 Task: Create Card Influencer Marketing Review in Board Newsletter Design Software to Workspace Corporate Legal Services. Create Card College Preparation Review in Board Sales Pipeline Forecasting to Workspace Corporate Legal Services. Create Card Content Marketing Review in Board Content Marketing Podcast Creation and Promotion Strategy to Workspace Corporate Legal Services
Action: Mouse moved to (100, 434)
Screenshot: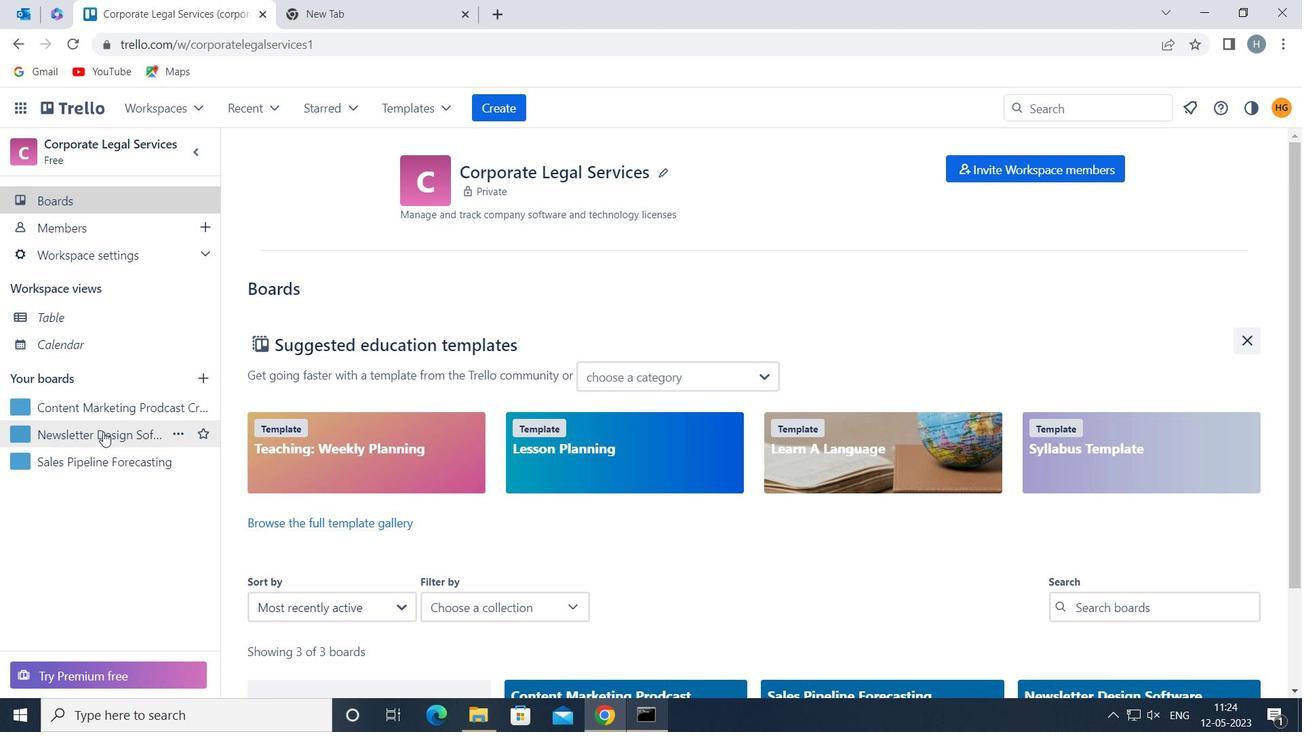
Action: Mouse pressed left at (100, 434)
Screenshot: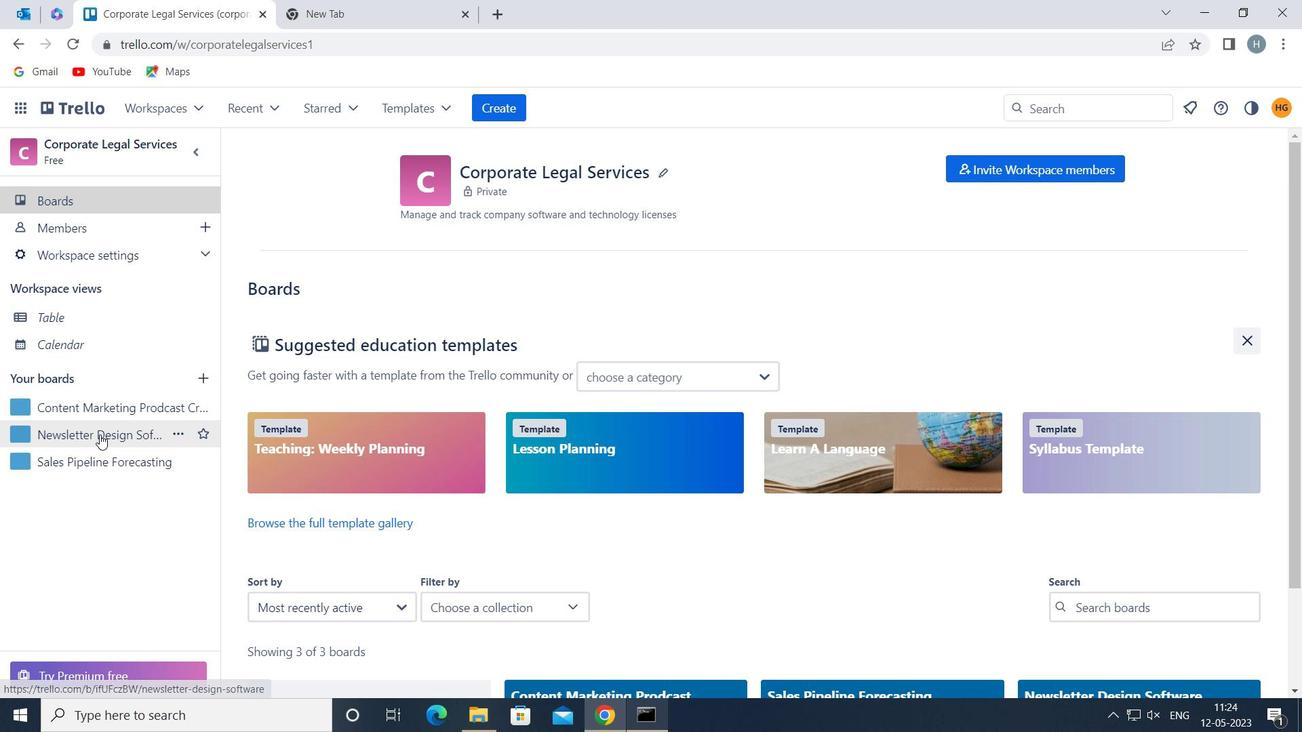
Action: Mouse moved to (344, 251)
Screenshot: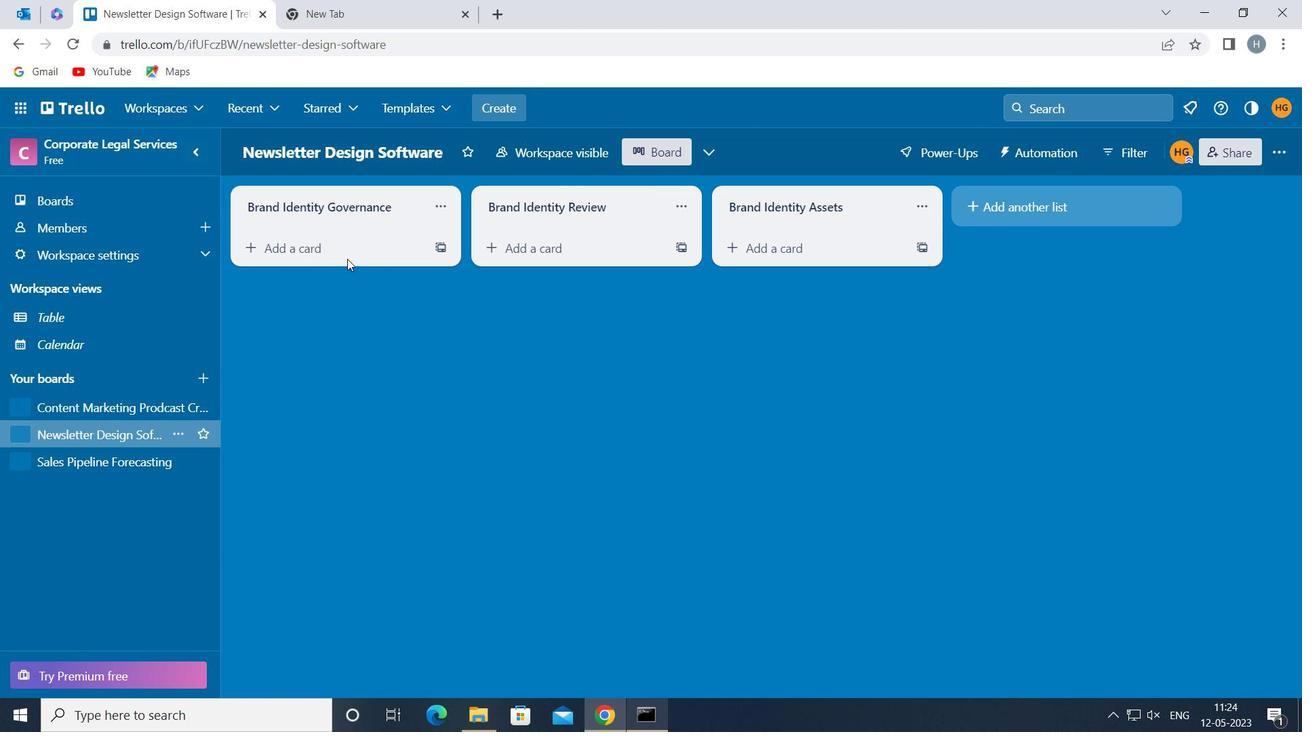 
Action: Mouse pressed left at (344, 251)
Screenshot: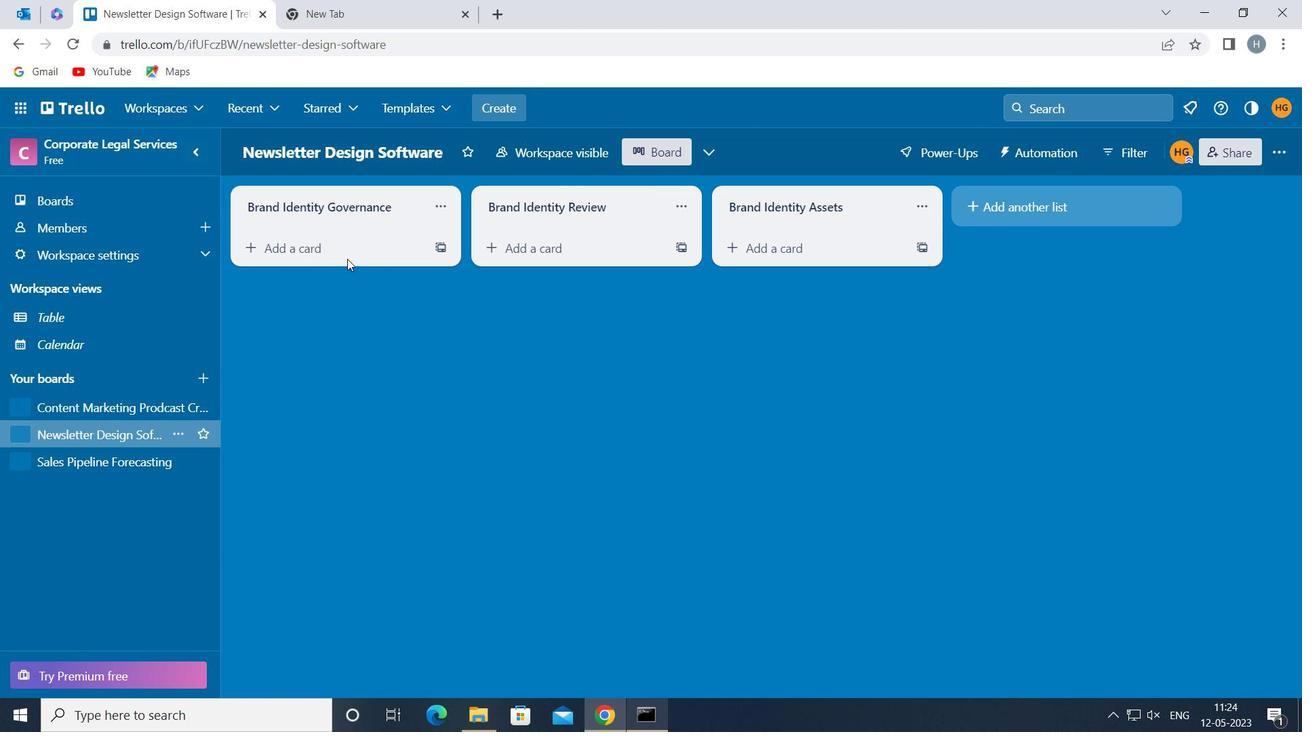 
Action: Mouse moved to (344, 251)
Screenshot: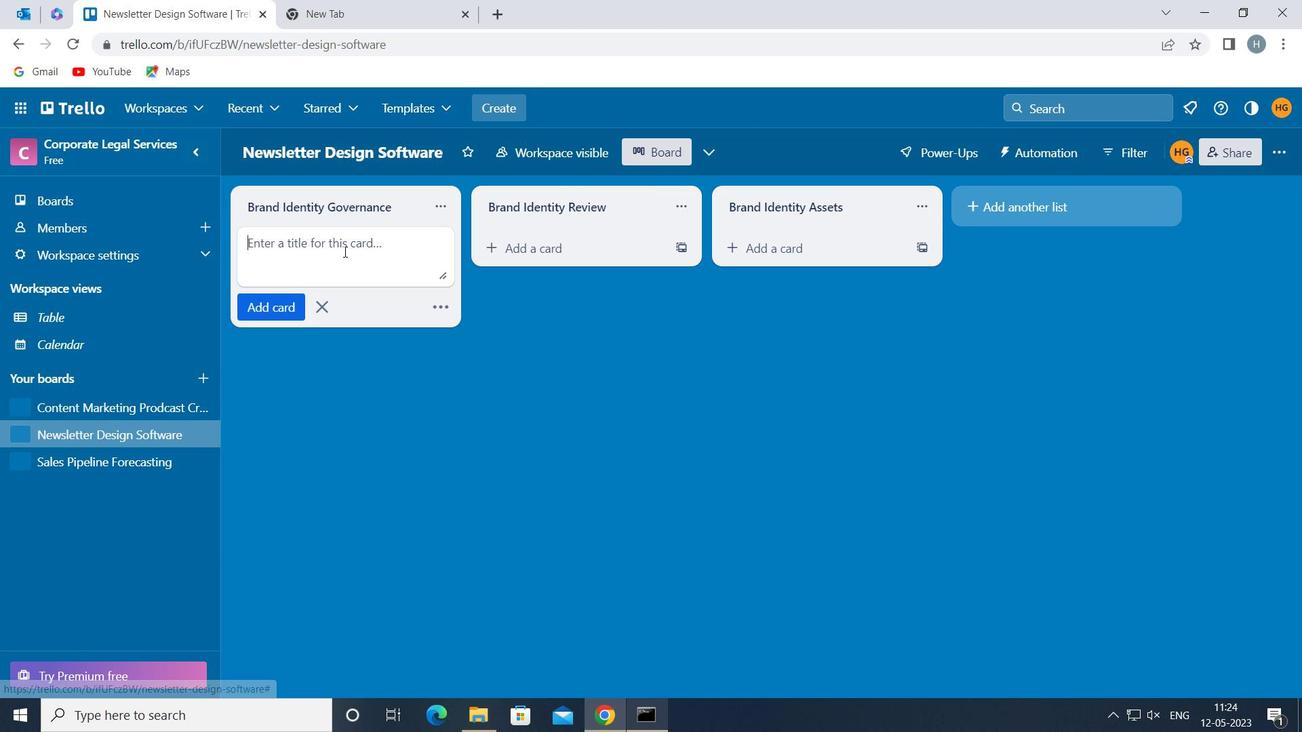 
Action: Key pressed <Key.shift>INFLUENCER<Key.space><Key.shift>MARKETING<Key.space><Key.shift>REVIEW
Screenshot: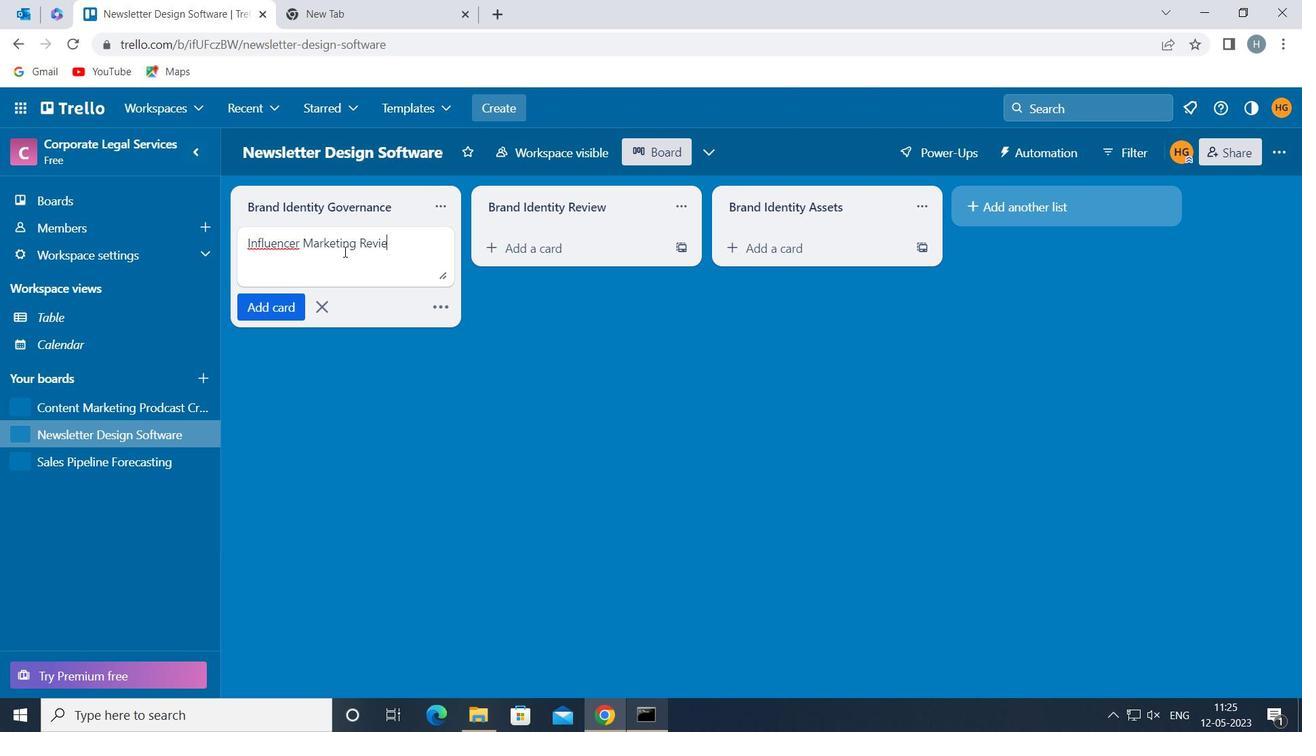 
Action: Mouse moved to (277, 303)
Screenshot: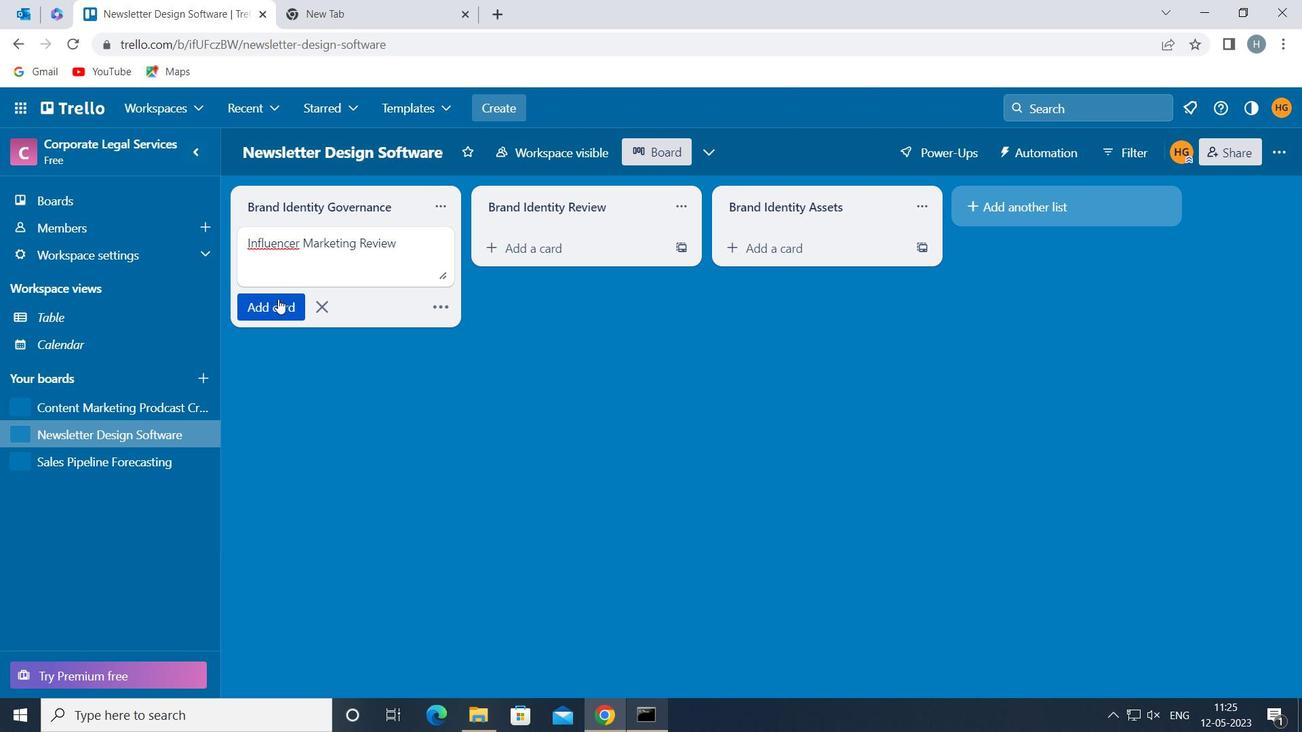 
Action: Mouse pressed left at (277, 303)
Screenshot: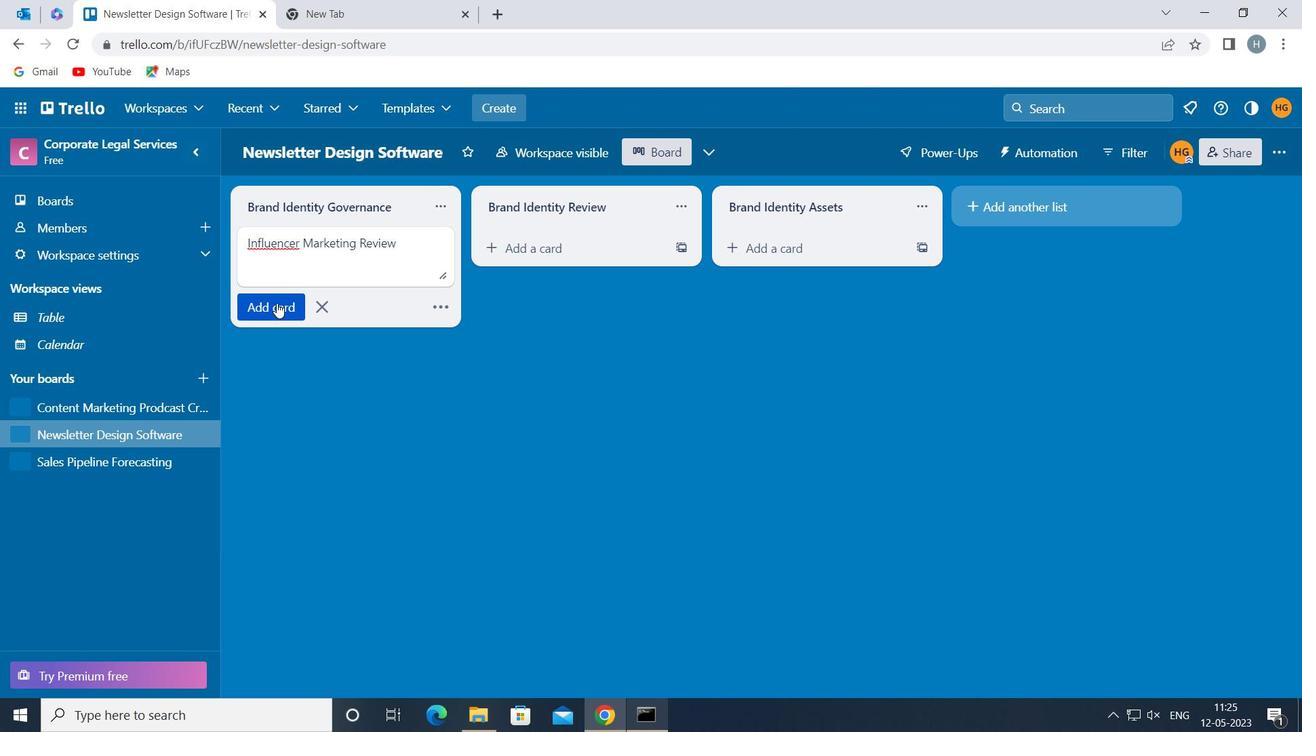 
Action: Mouse moved to (315, 418)
Screenshot: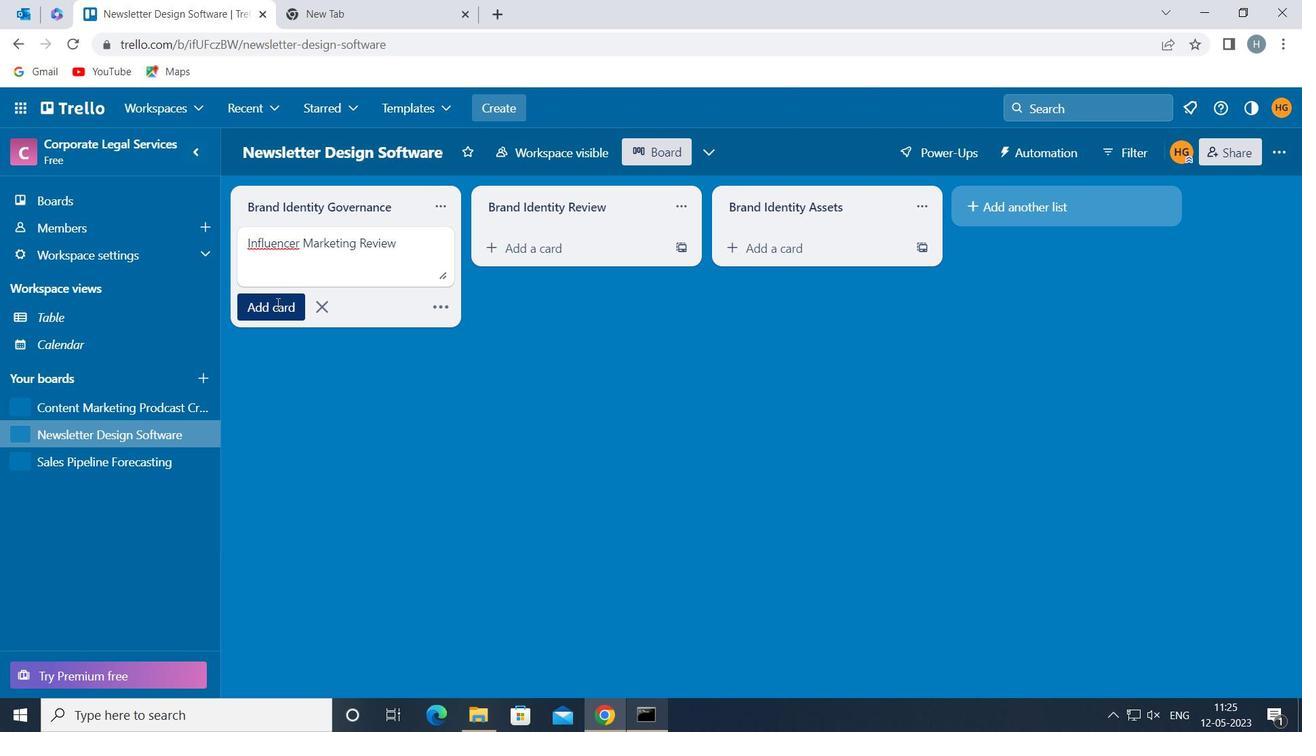 
Action: Mouse pressed left at (315, 418)
Screenshot: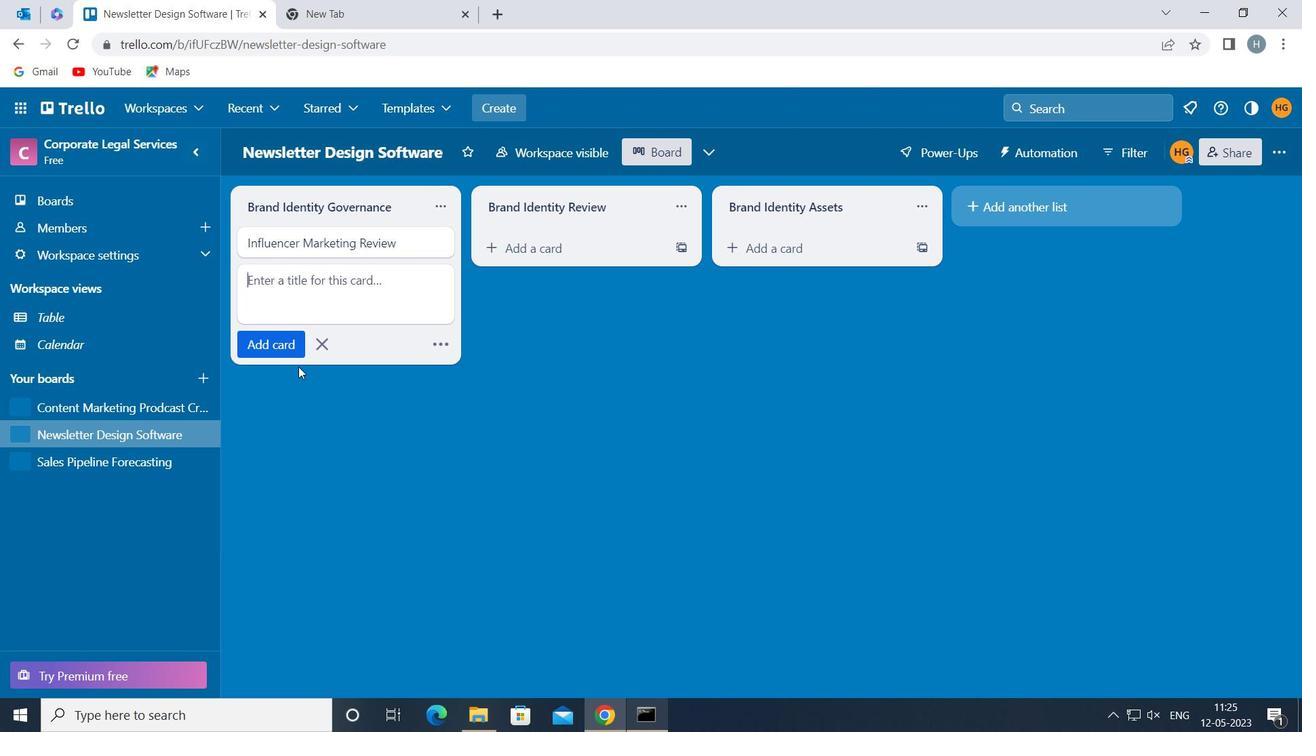 
Action: Mouse moved to (120, 460)
Screenshot: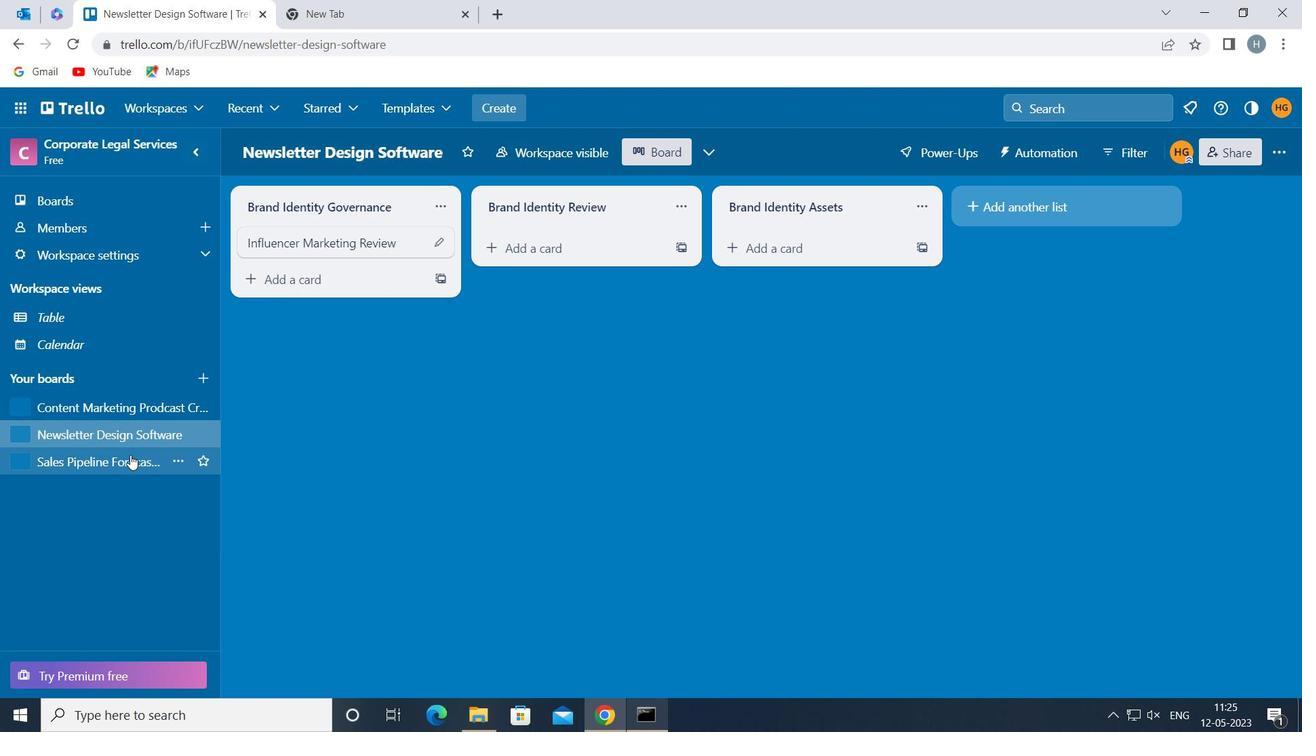
Action: Mouse pressed left at (120, 460)
Screenshot: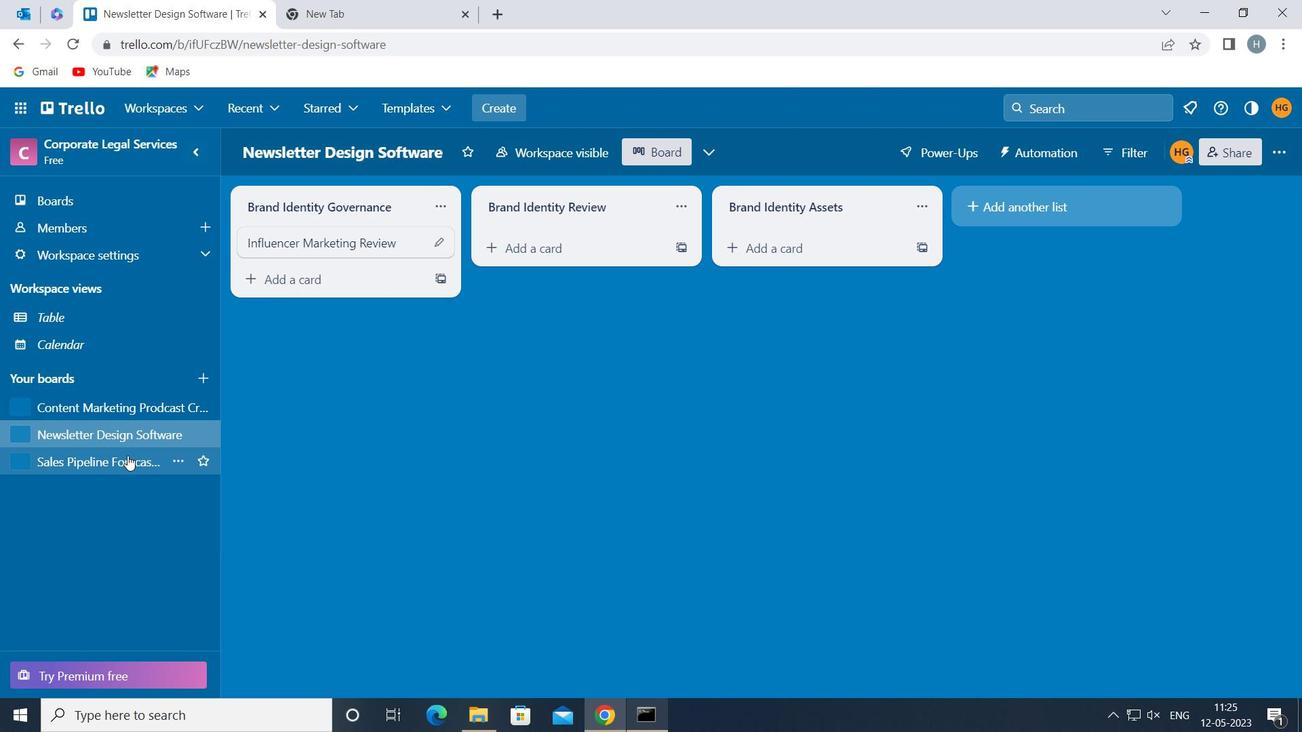 
Action: Mouse moved to (326, 249)
Screenshot: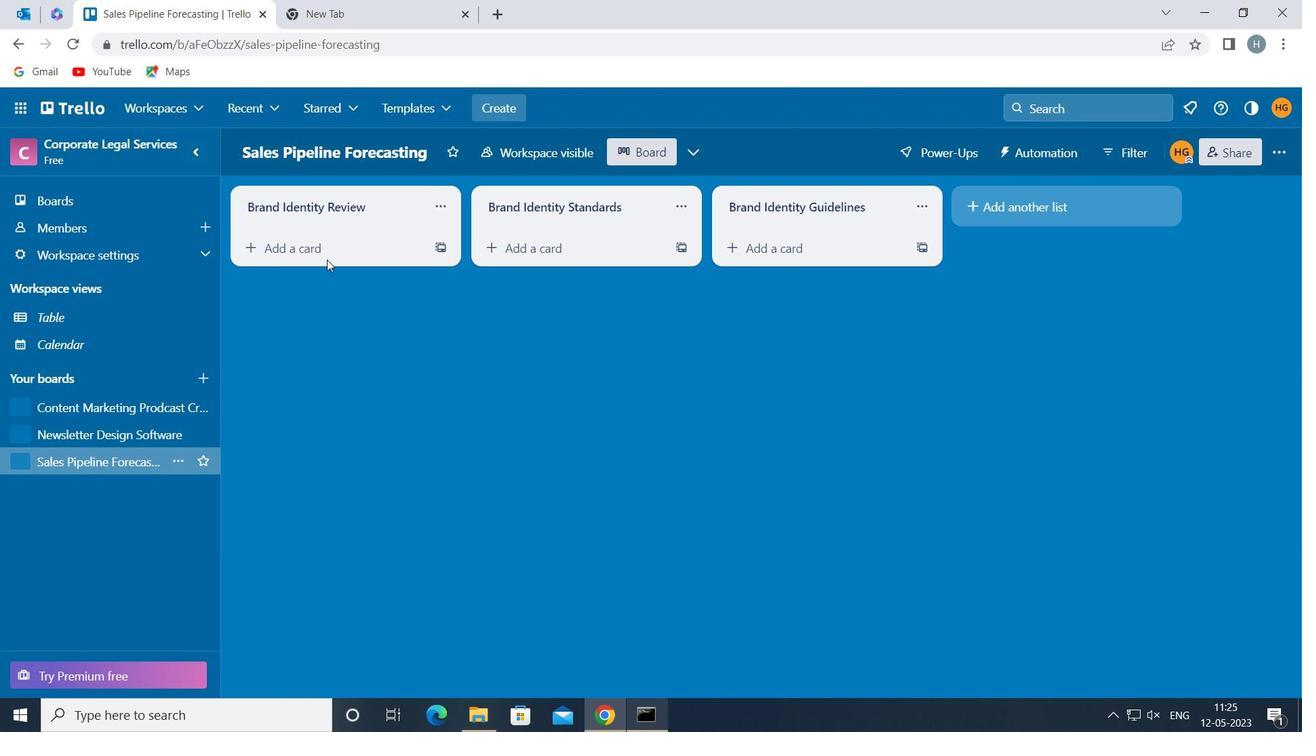 
Action: Mouse pressed left at (326, 249)
Screenshot: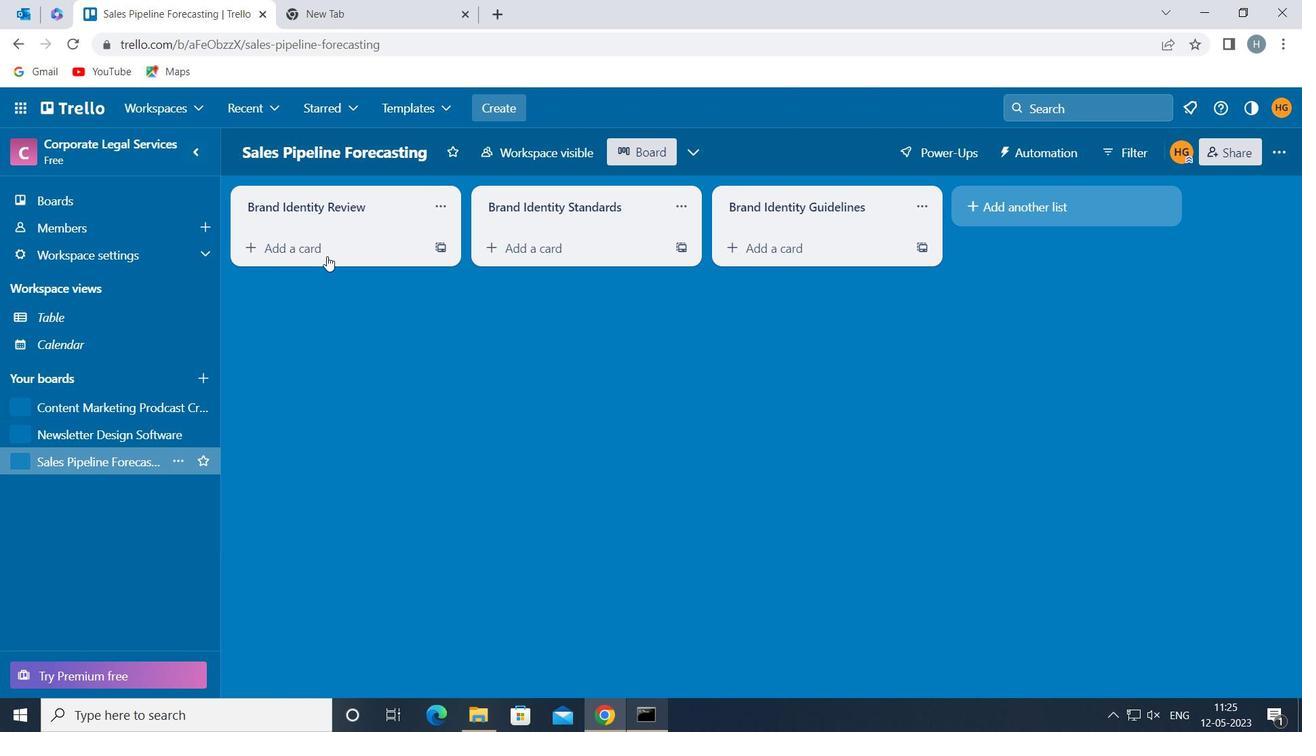 
Action: Key pressed <Key.shift>COLLEGE<Key.space><Key.shift>PREPARATION<Key.space><Key.shift>REVIEW<Key.space>
Screenshot: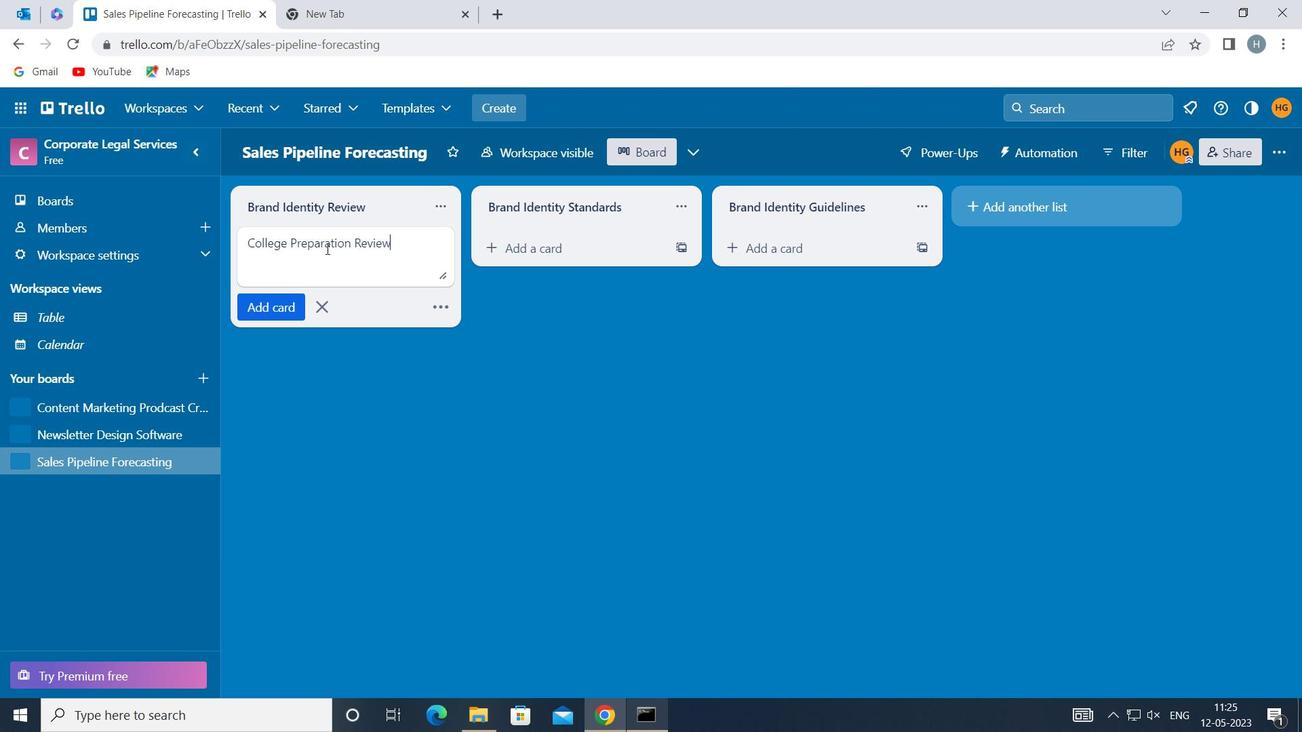 
Action: Mouse moved to (246, 302)
Screenshot: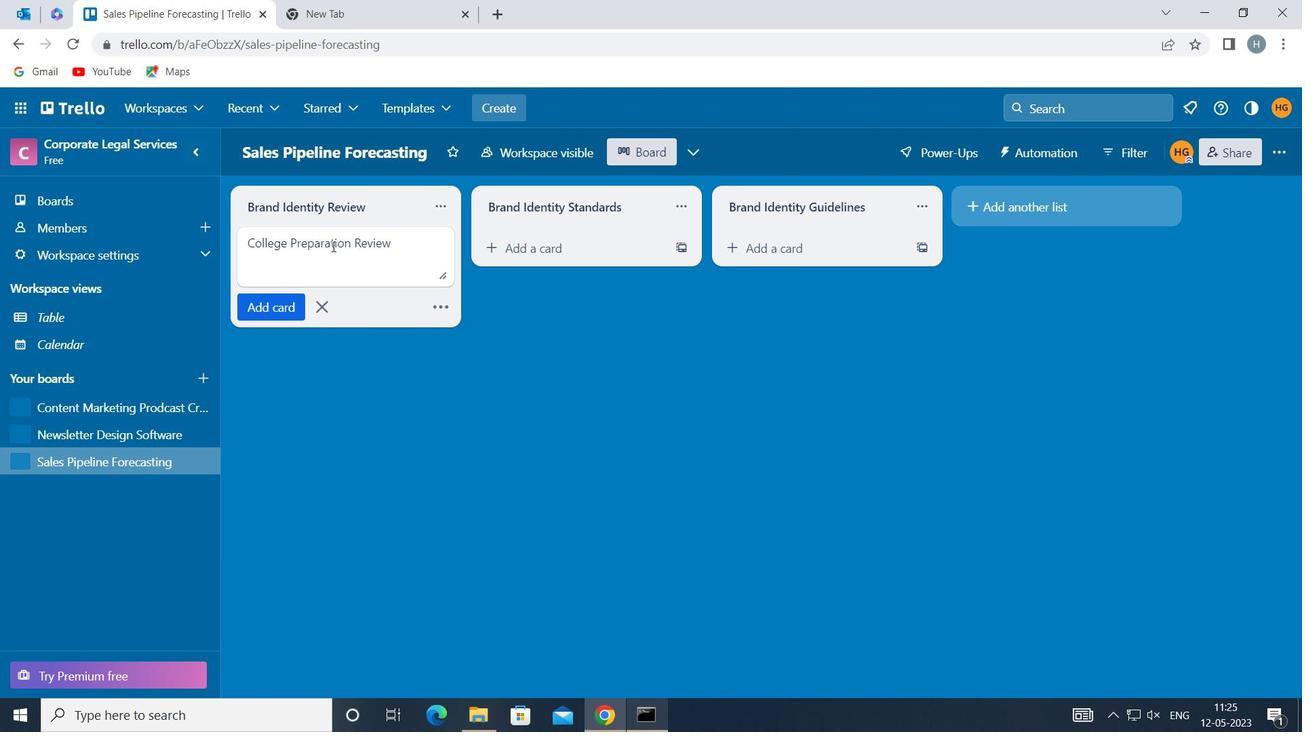 
Action: Mouse pressed left at (246, 302)
Screenshot: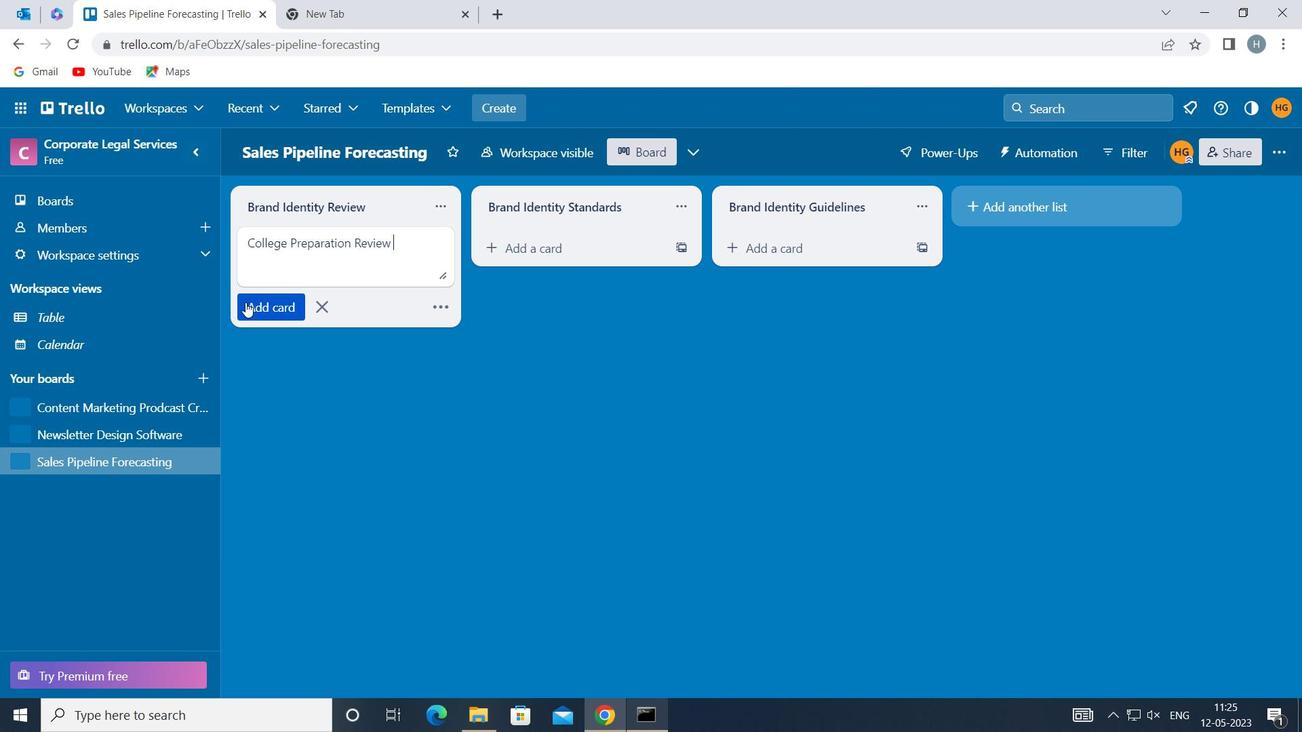 
Action: Mouse moved to (275, 376)
Screenshot: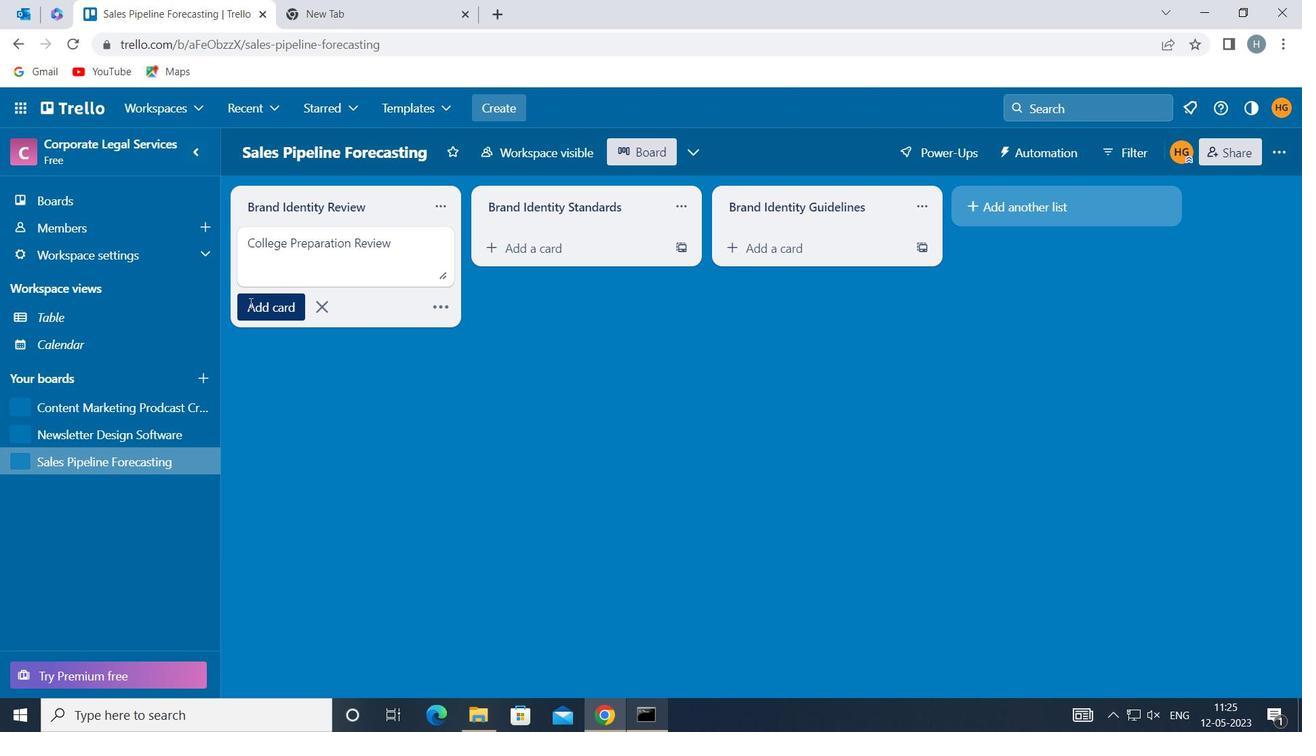
Action: Mouse pressed left at (275, 376)
Screenshot: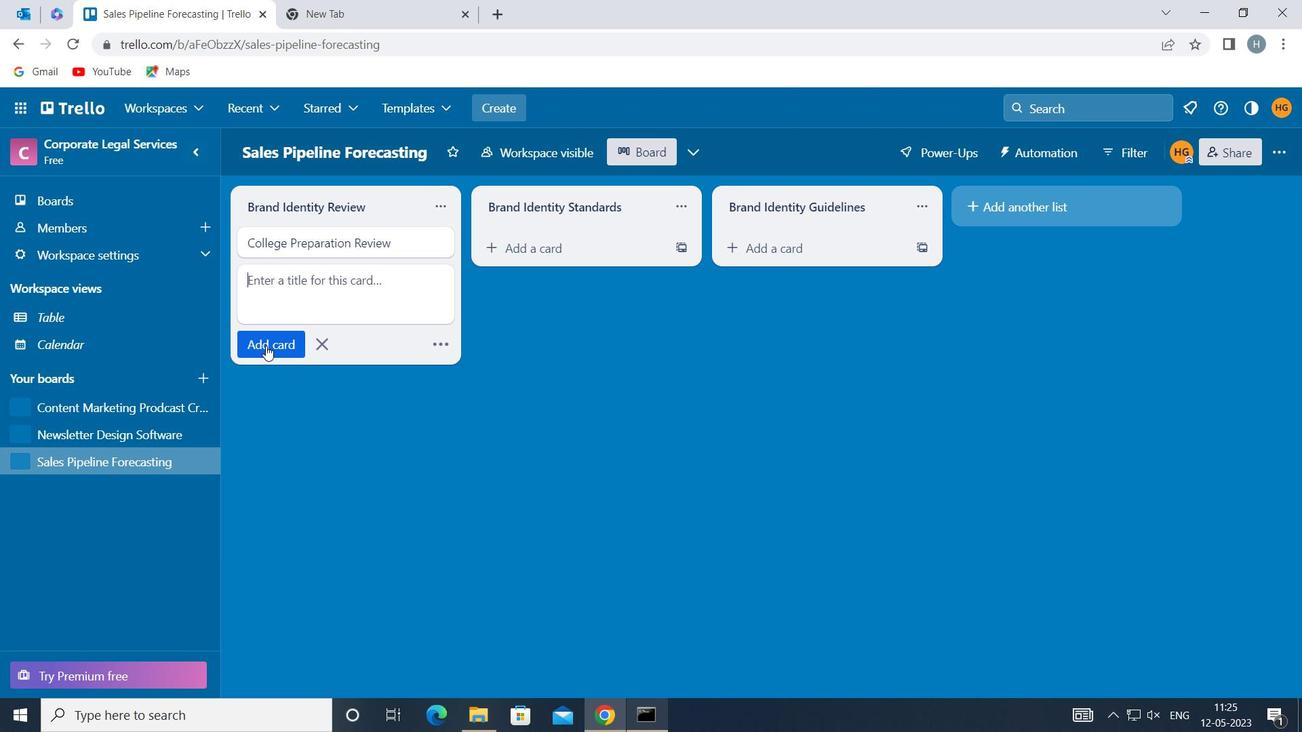 
Action: Mouse moved to (111, 403)
Screenshot: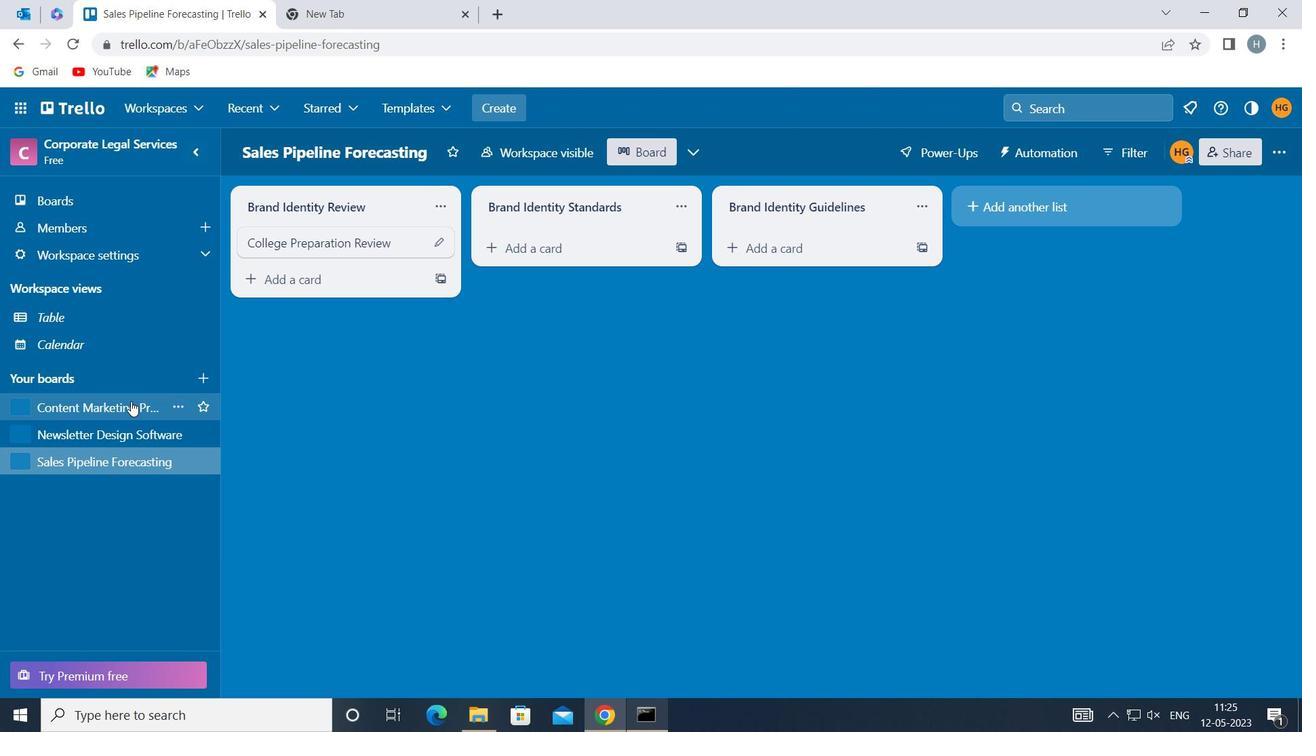 
Action: Mouse pressed left at (111, 403)
Screenshot: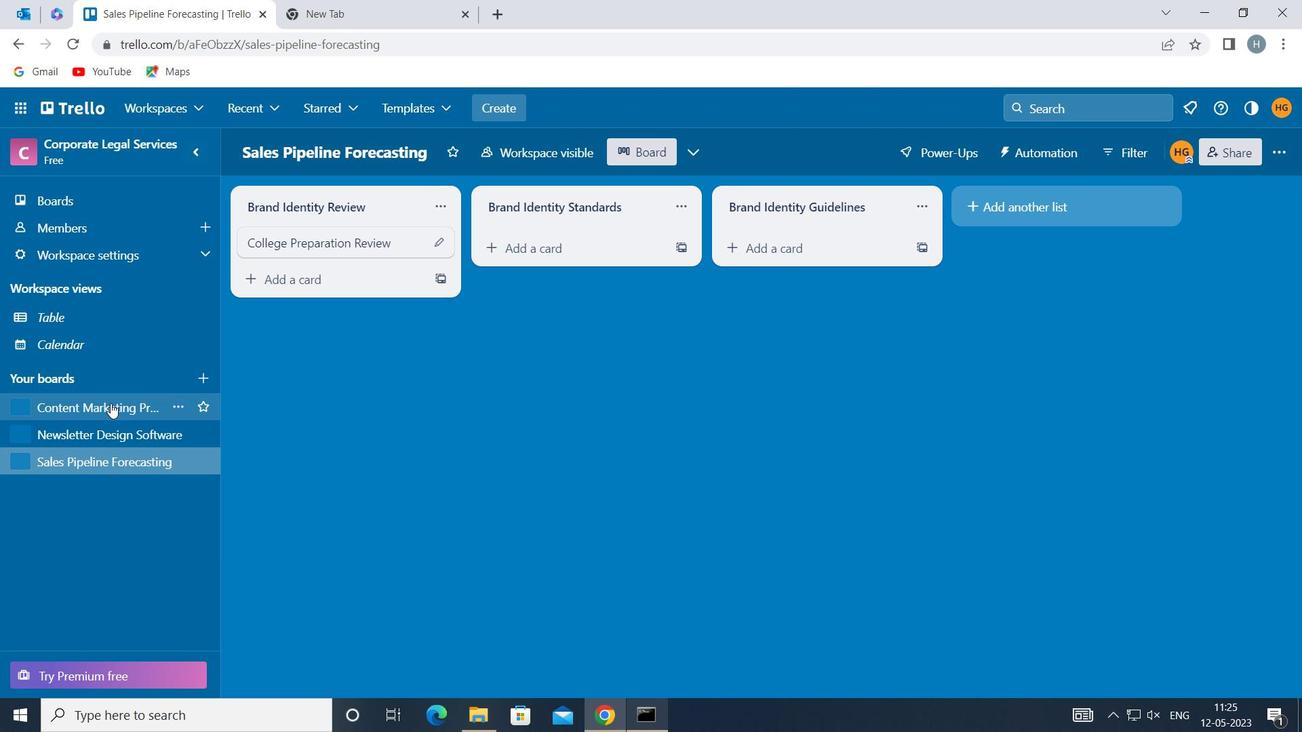 
Action: Mouse moved to (333, 253)
Screenshot: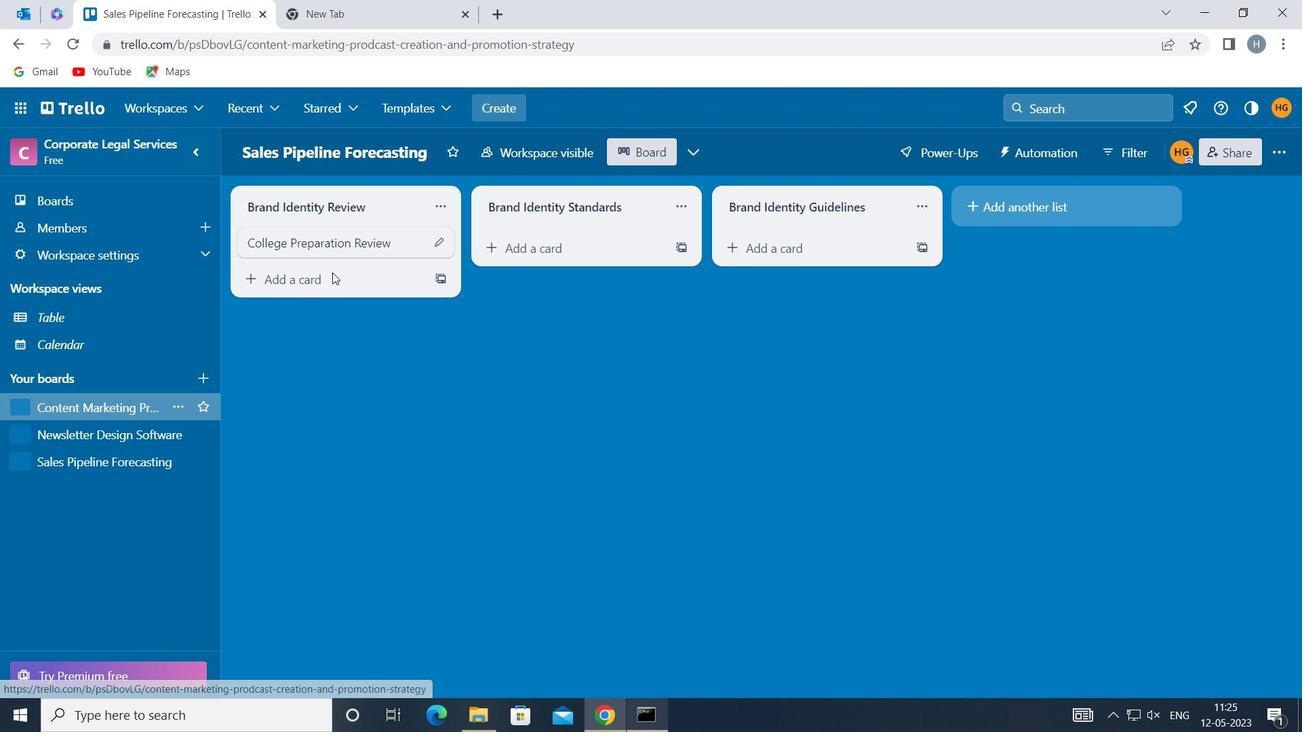 
Action: Mouse pressed left at (333, 253)
Screenshot: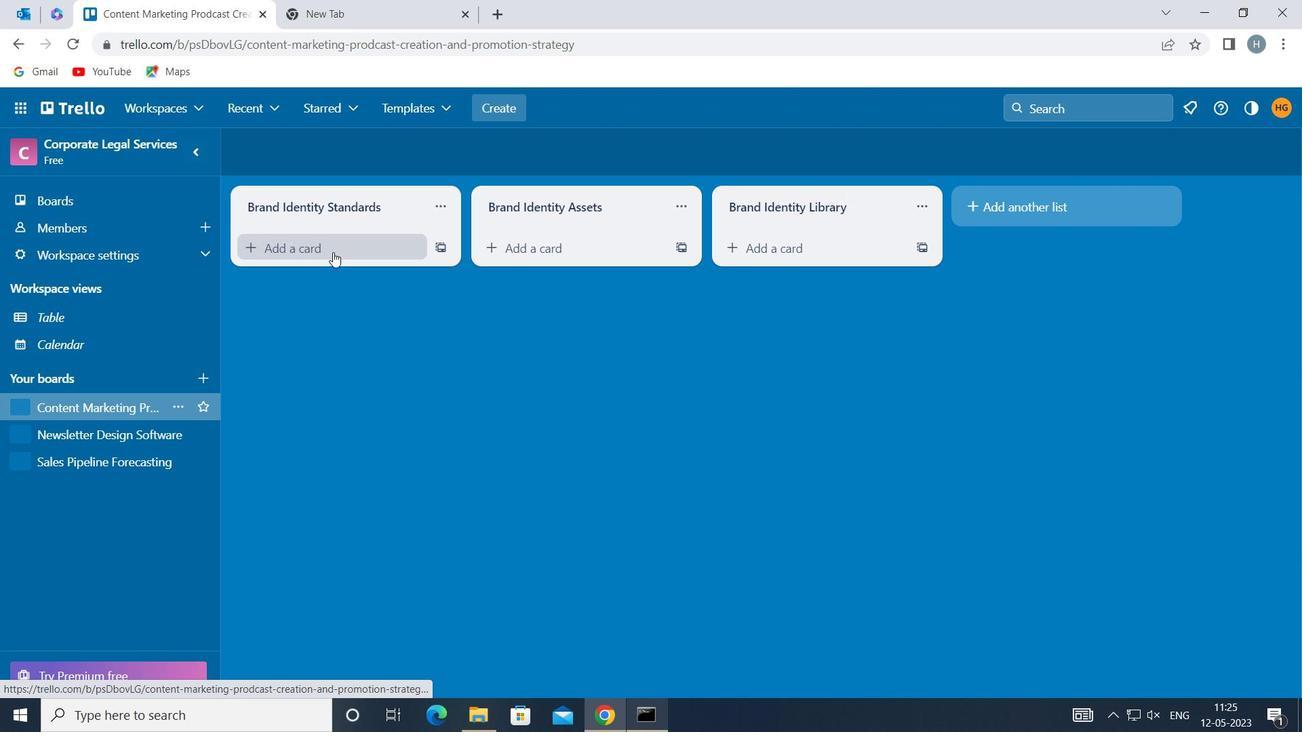 
Action: Mouse moved to (333, 251)
Screenshot: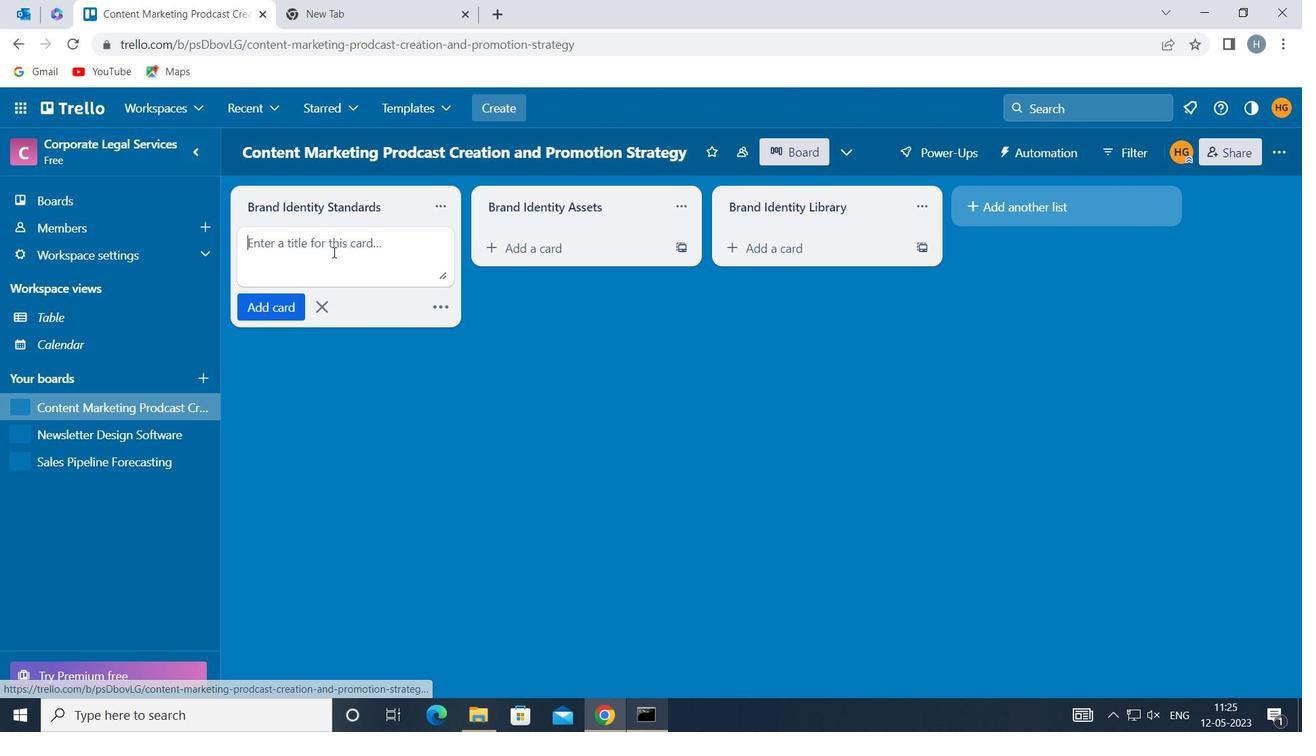 
Action: Mouse pressed left at (333, 251)
Screenshot: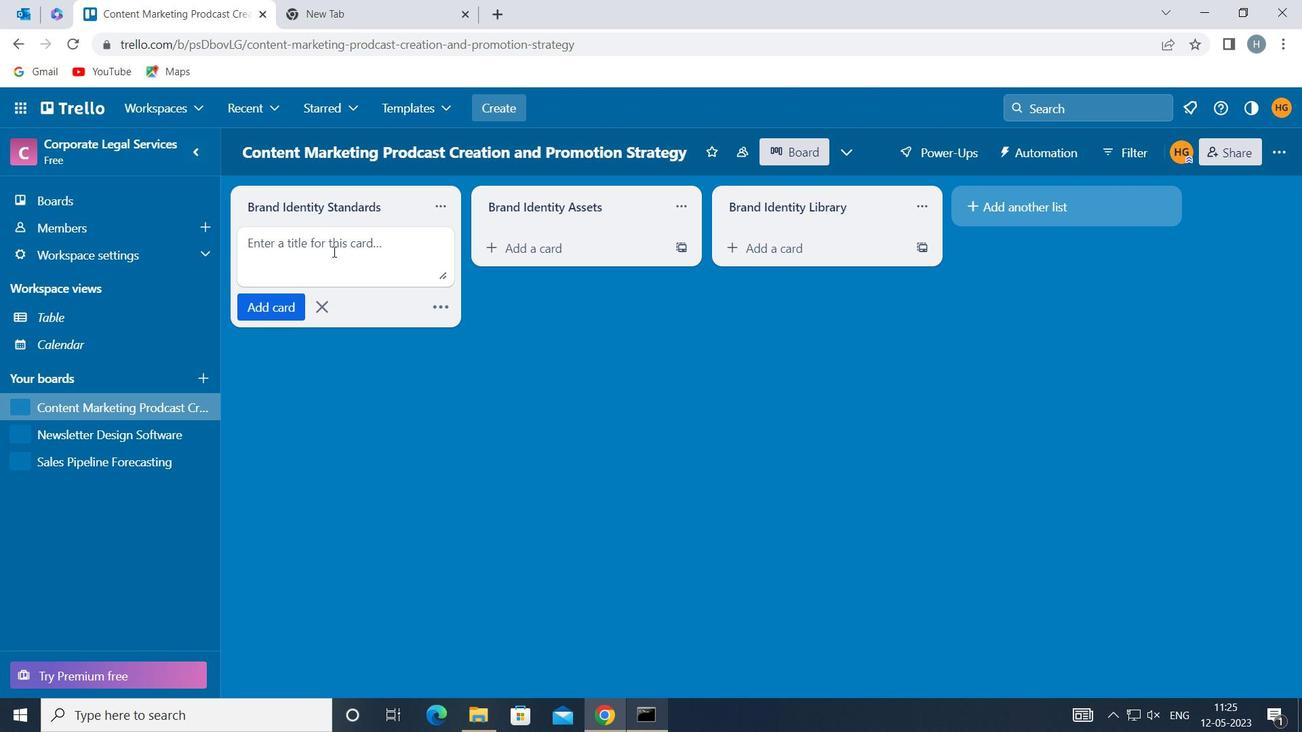 
Action: Key pressed <Key.shift>CONTENT<Key.space><Key.shift>MARKETING<Key.space><Key.shift>REVIEW
Screenshot: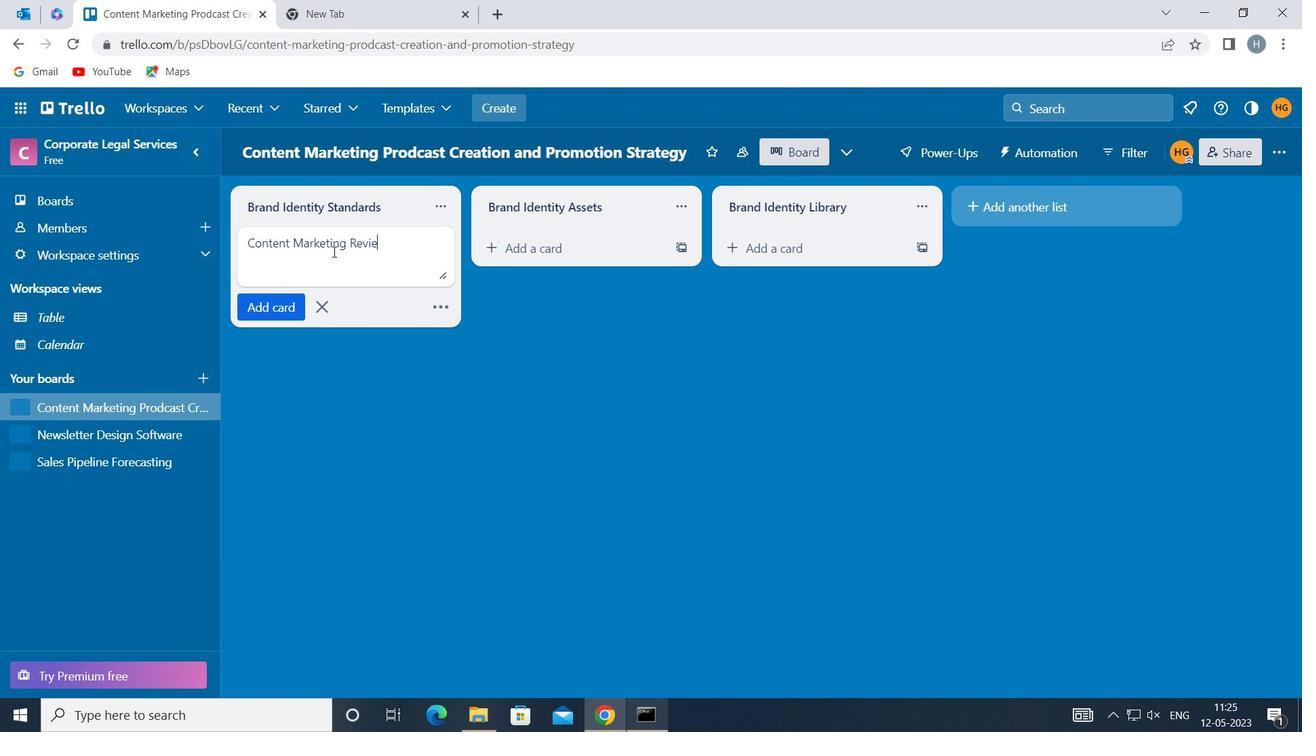 
Action: Mouse moved to (285, 304)
Screenshot: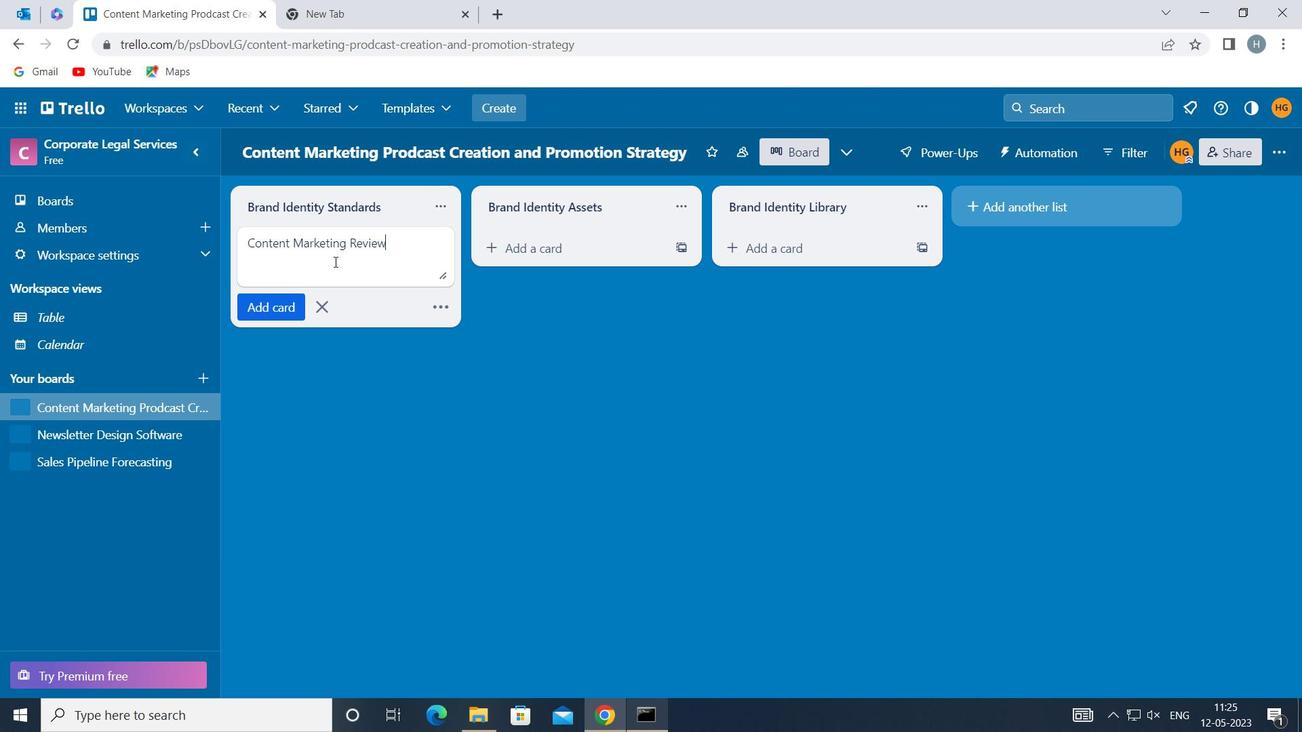 
Action: Mouse pressed left at (285, 304)
Screenshot: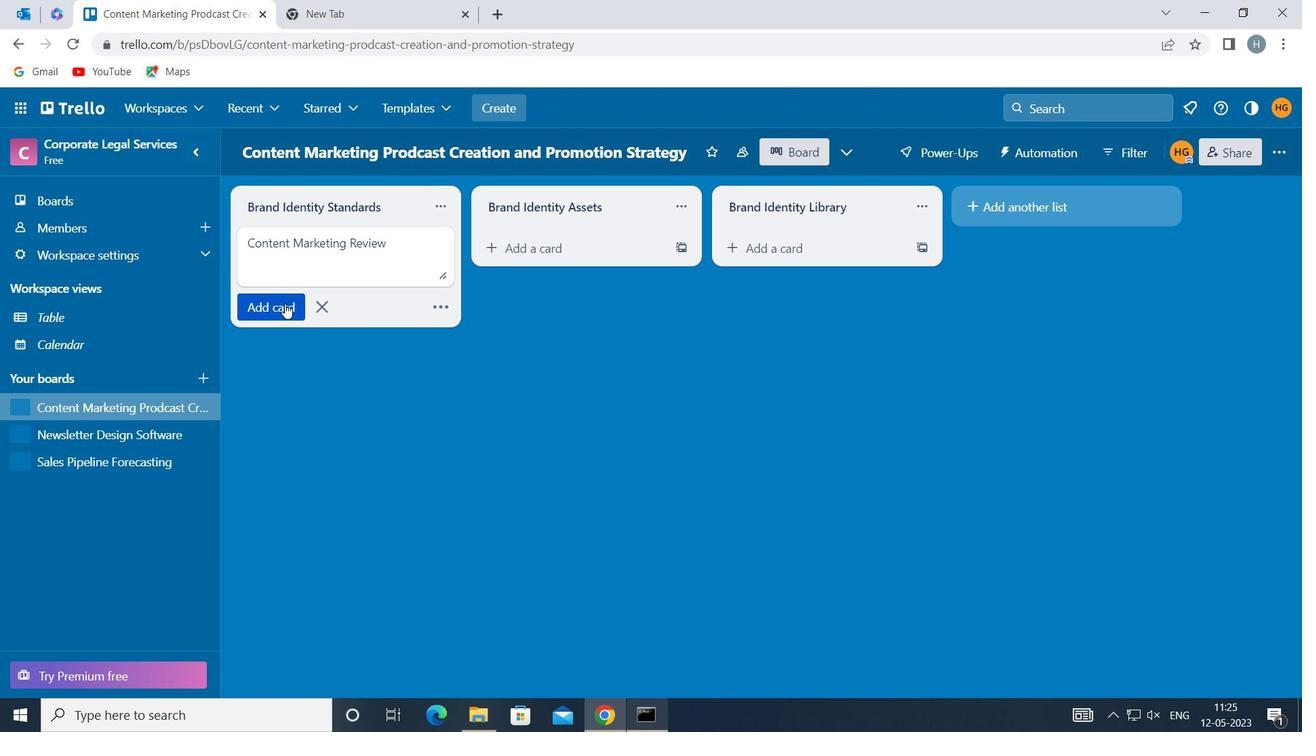 
Action: Mouse moved to (334, 407)
Screenshot: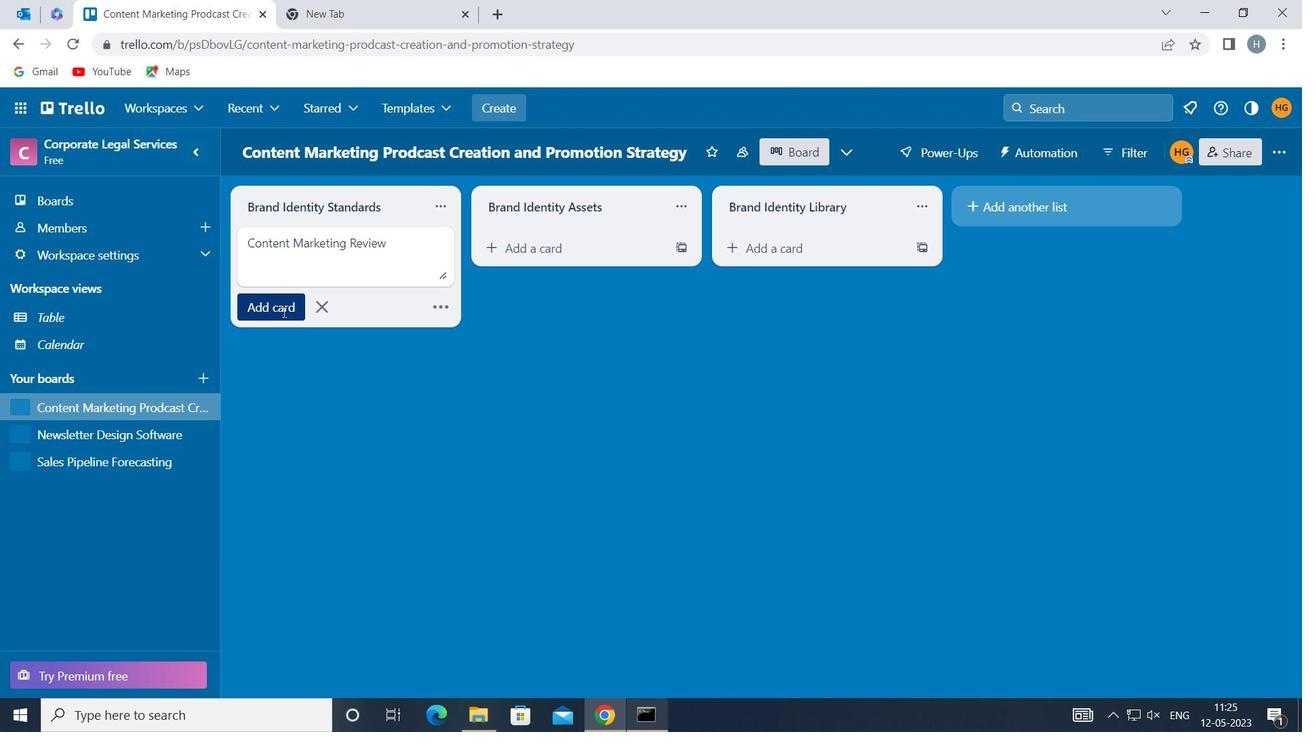 
Action: Mouse pressed left at (334, 407)
Screenshot: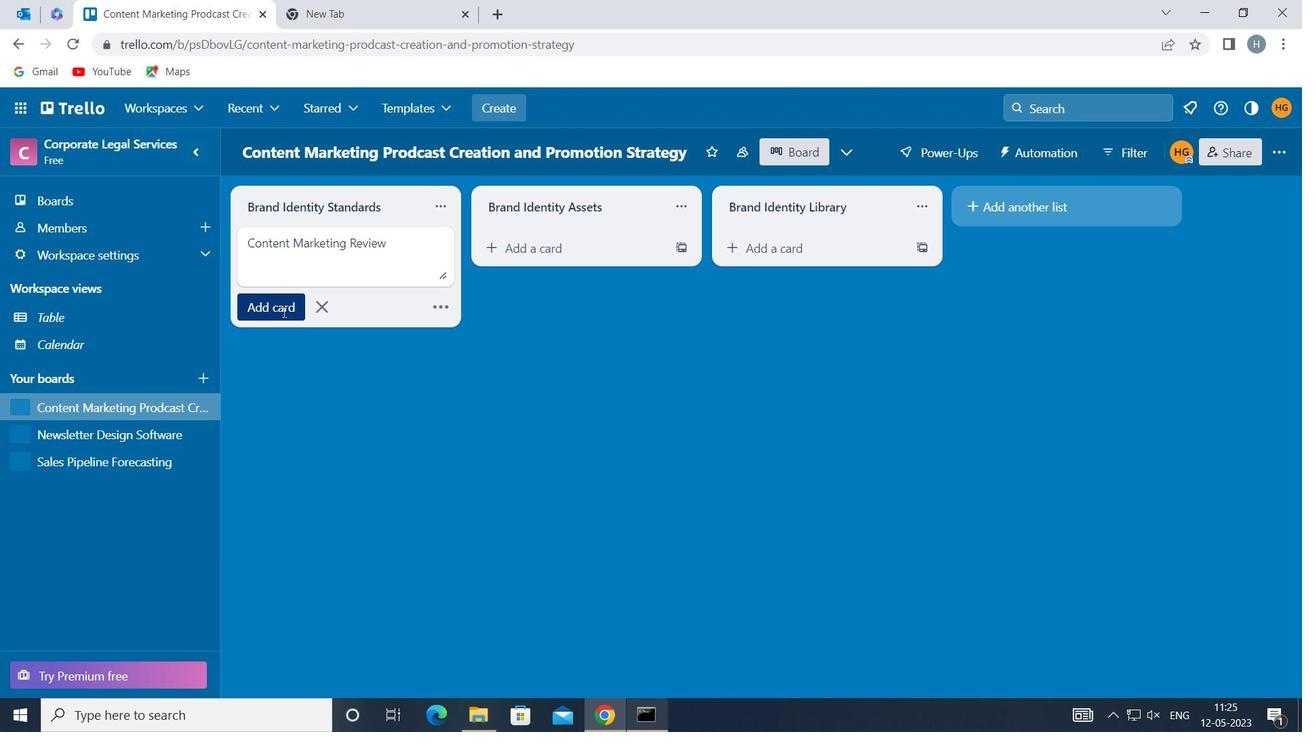 
Action: Mouse moved to (452, 410)
Screenshot: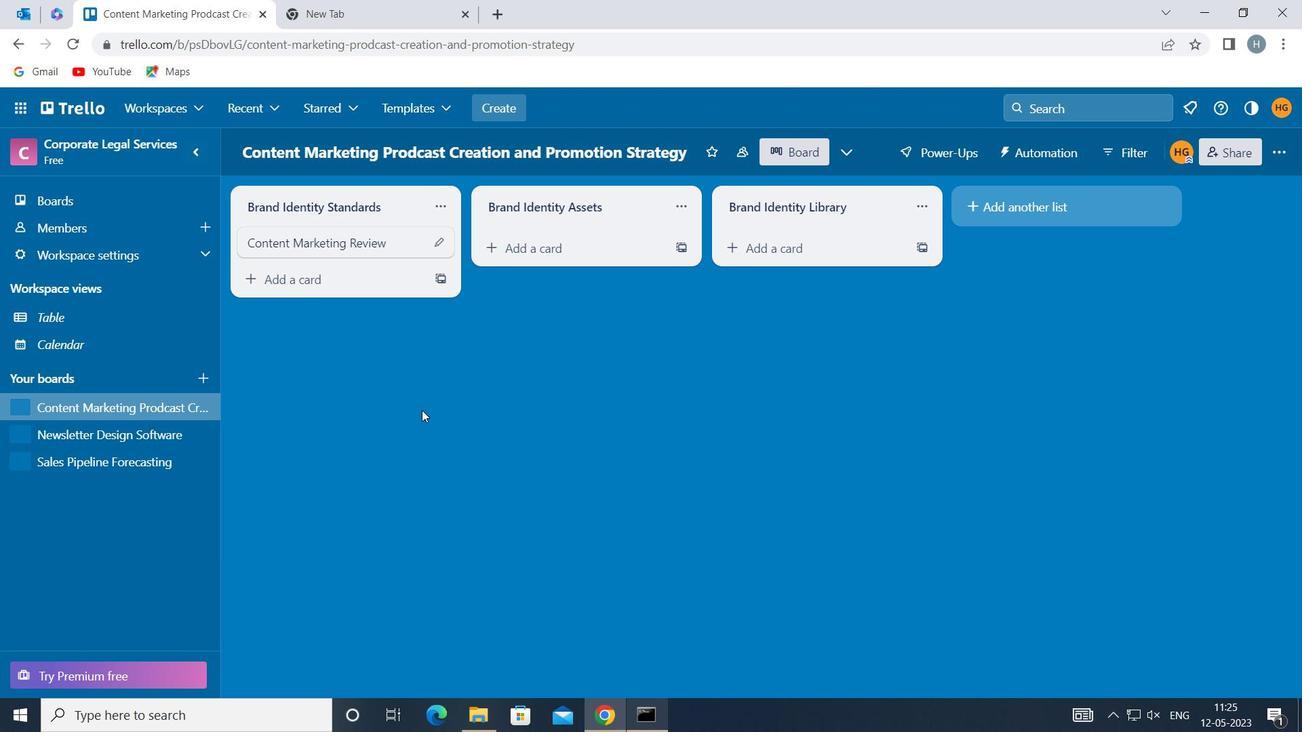 
